 Task: Add Sprouts Organic Dark Roast Instant Coffee Jar to the cart.
Action: Mouse pressed left at (17, 111)
Screenshot: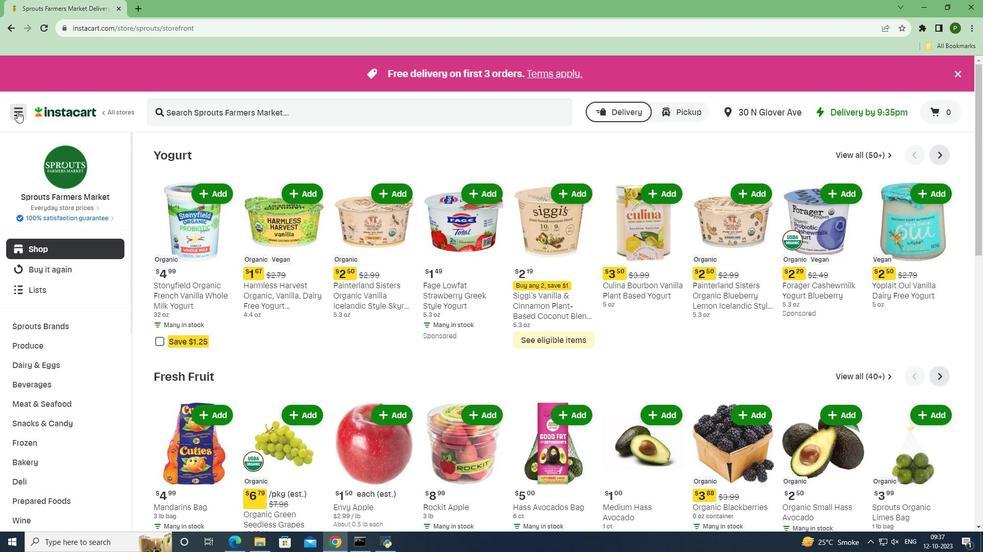 
Action: Mouse moved to (23, 273)
Screenshot: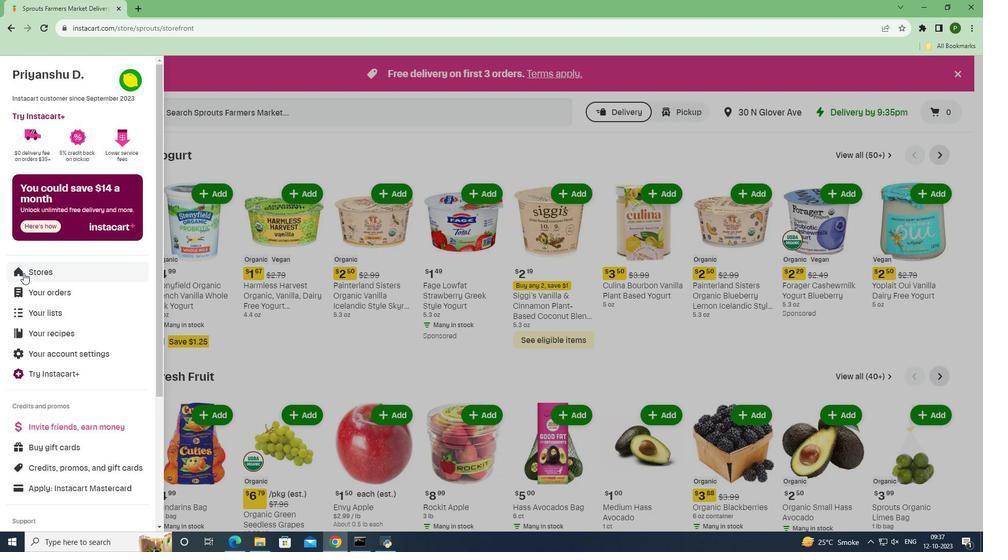 
Action: Mouse pressed left at (23, 273)
Screenshot: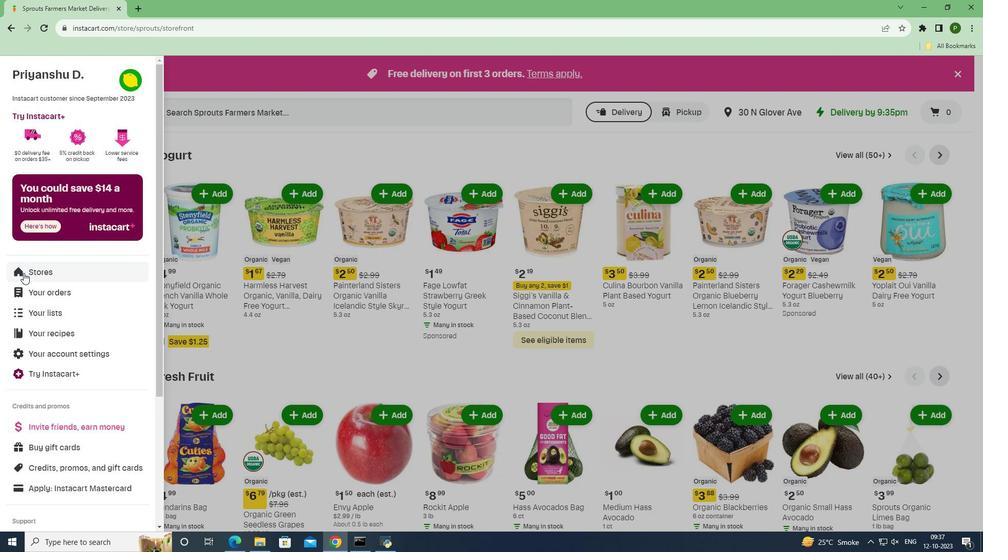 
Action: Mouse moved to (244, 120)
Screenshot: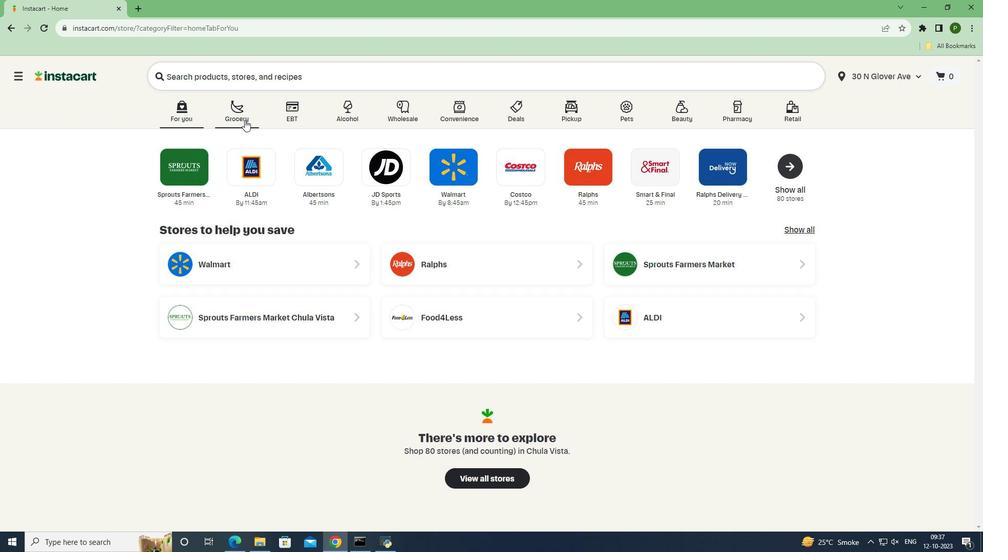 
Action: Mouse pressed left at (244, 120)
Screenshot: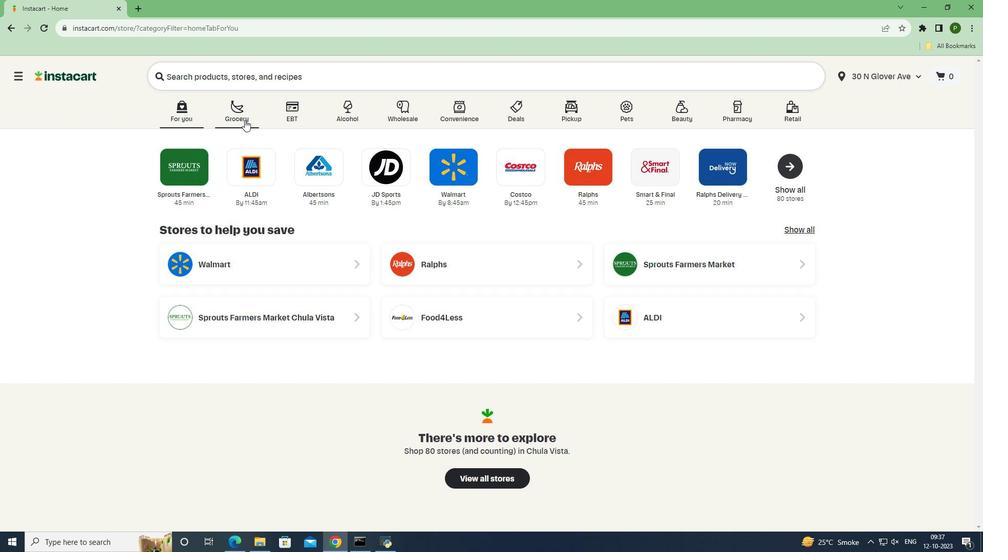 
Action: Mouse moved to (425, 243)
Screenshot: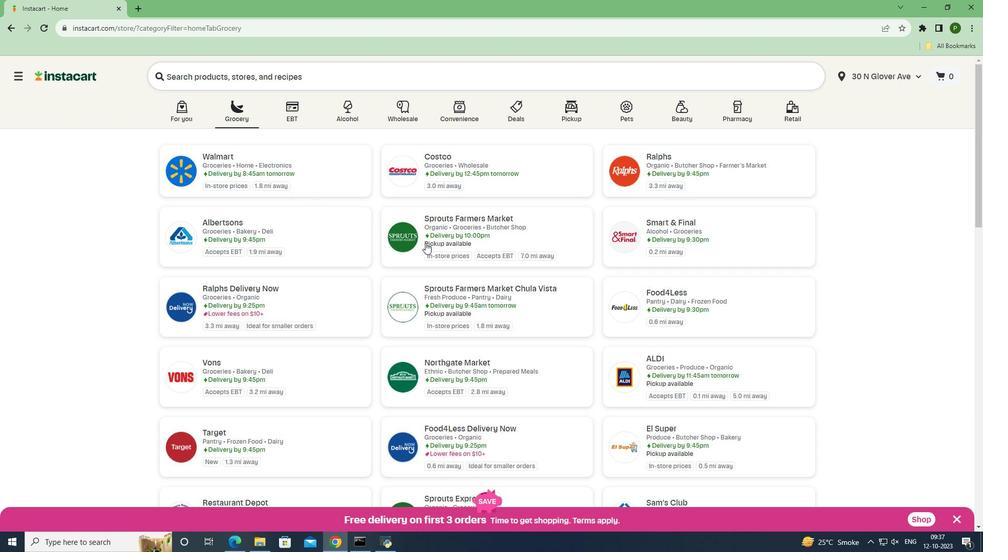 
Action: Mouse pressed left at (425, 243)
Screenshot: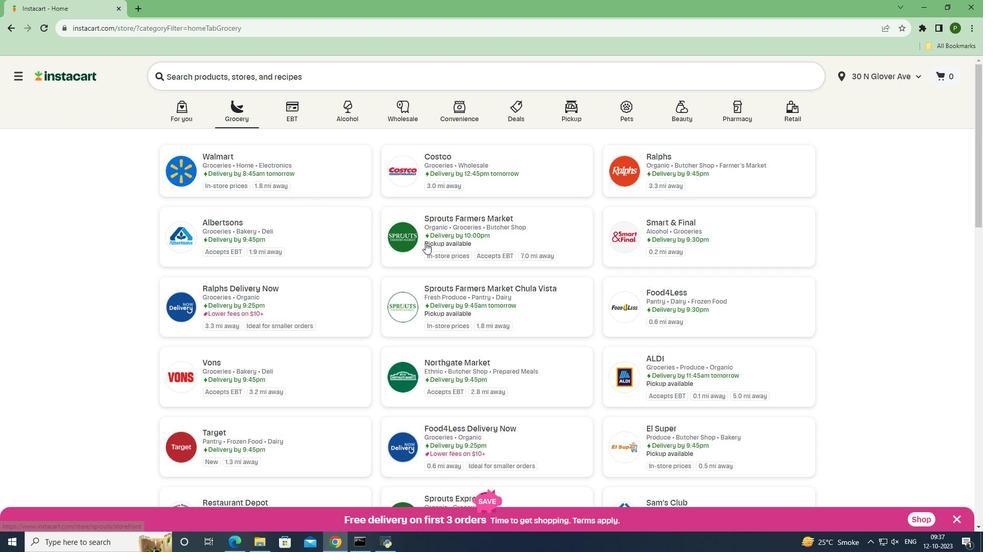 
Action: Mouse moved to (49, 387)
Screenshot: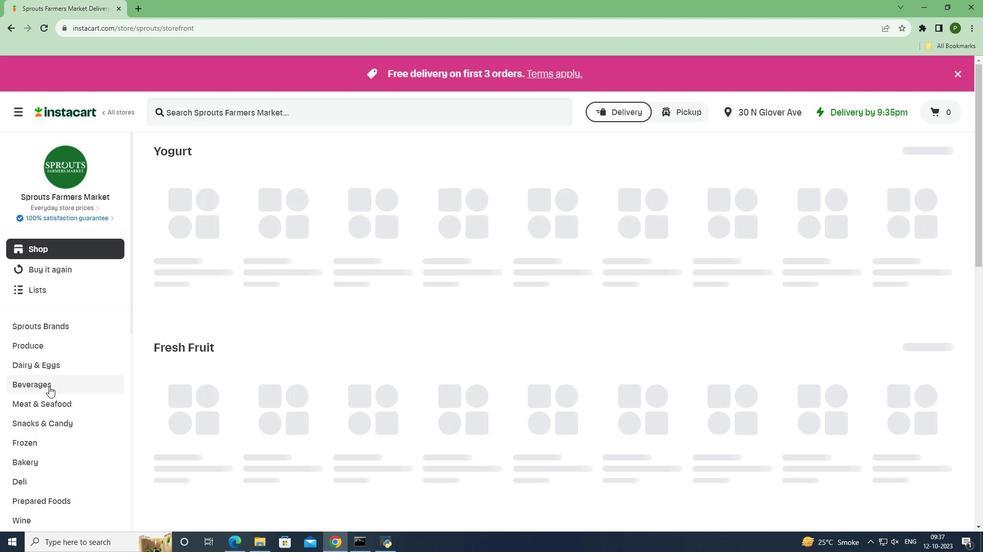 
Action: Mouse pressed left at (49, 387)
Screenshot: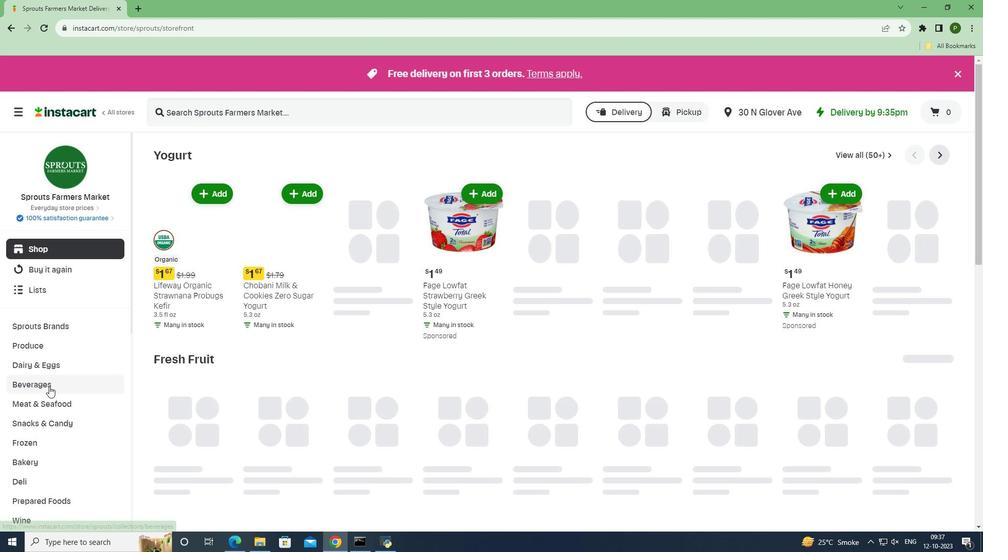 
Action: Mouse moved to (378, 182)
Screenshot: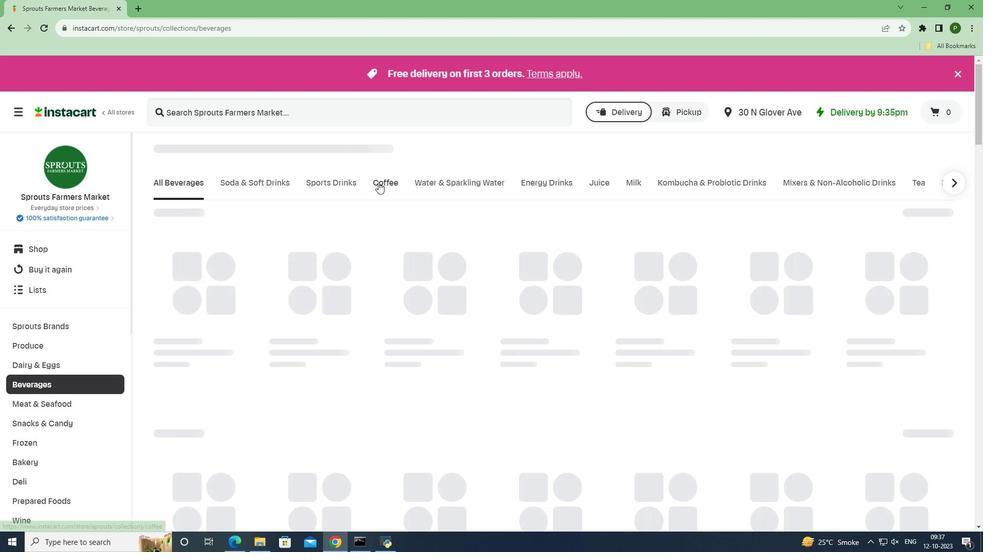 
Action: Mouse pressed left at (378, 182)
Screenshot: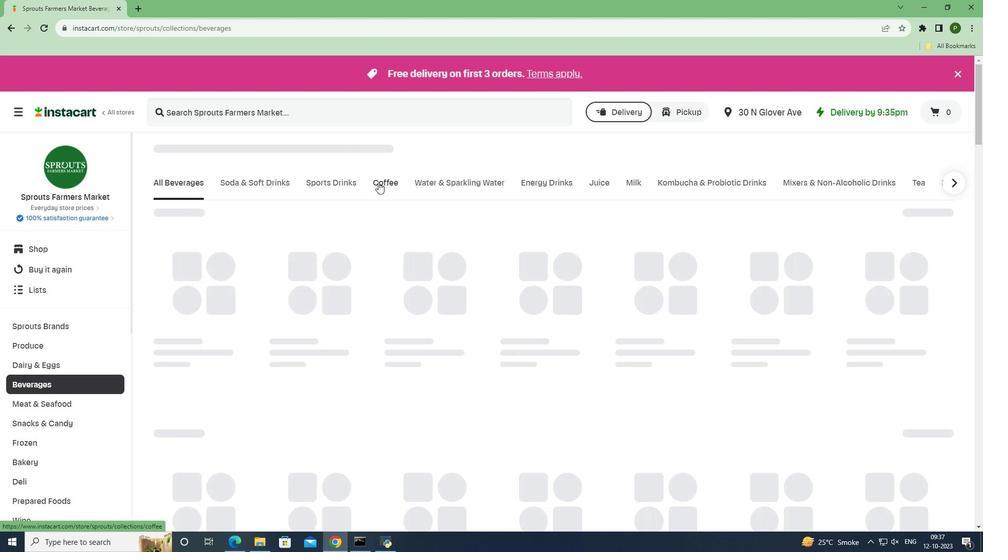 
Action: Mouse moved to (221, 108)
Screenshot: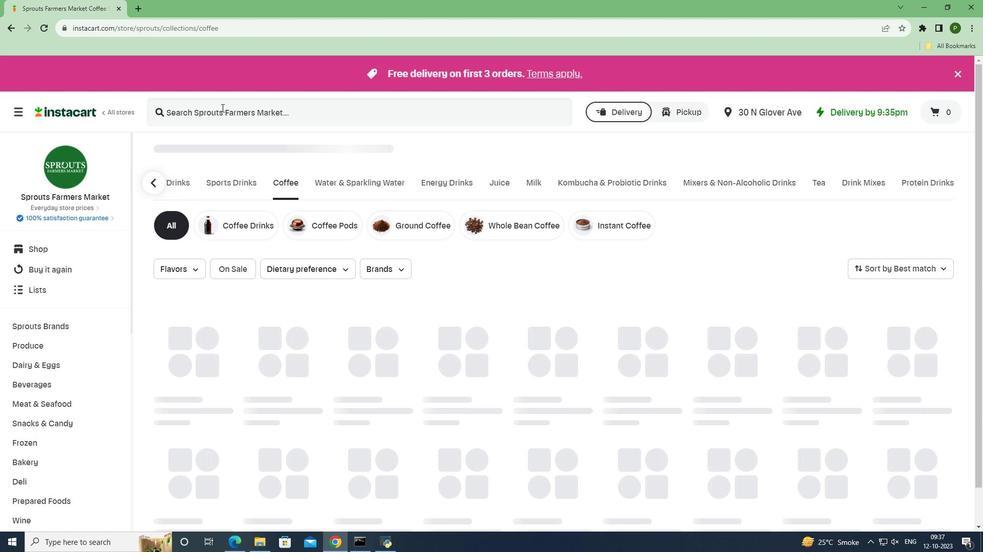 
Action: Mouse pressed left at (221, 108)
Screenshot: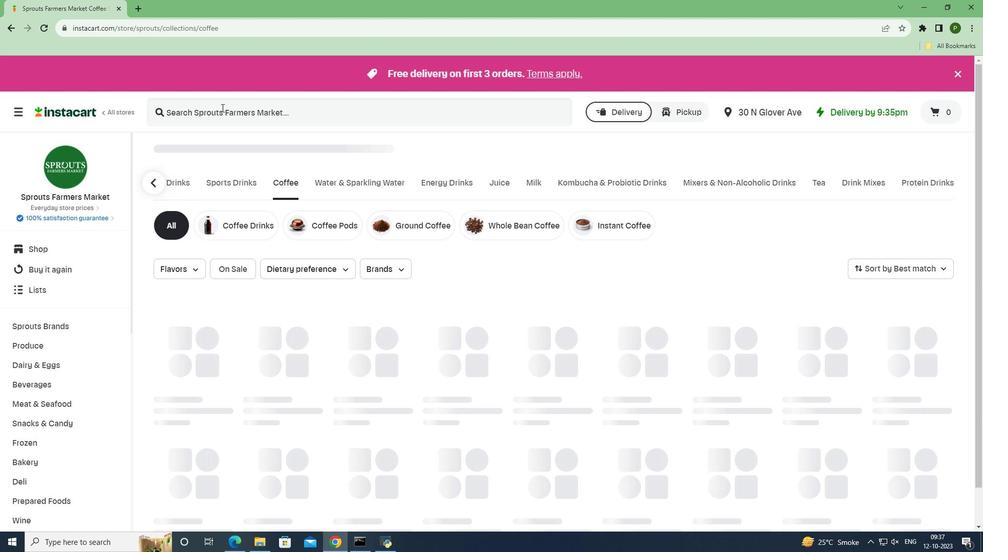 
Action: Key pressed <Key.caps_lock>S<Key.caps_lock>prouts<Key.space><Key.caps_lock>O<Key.caps_lock>rganic<Key.space><Key.caps_lock>D<Key.caps_lock>ark<Key.space><Key.caps_lock>R<Key.caps_lock>oast<Key.space><Key.caps_lock>I<Key.caps_lock>nstant<Key.space><Key.caps_lock>C<Key.caps_lock>offee<Key.space><Key.caps_lock>J<Key.caps_lock>ar<Key.space><Key.enter>
Screenshot: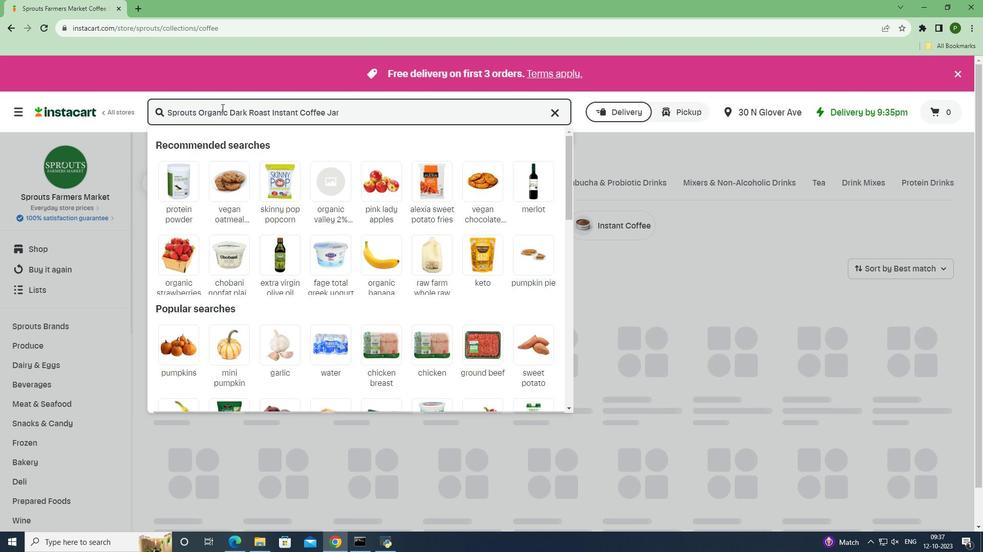 
Action: Mouse moved to (603, 198)
Screenshot: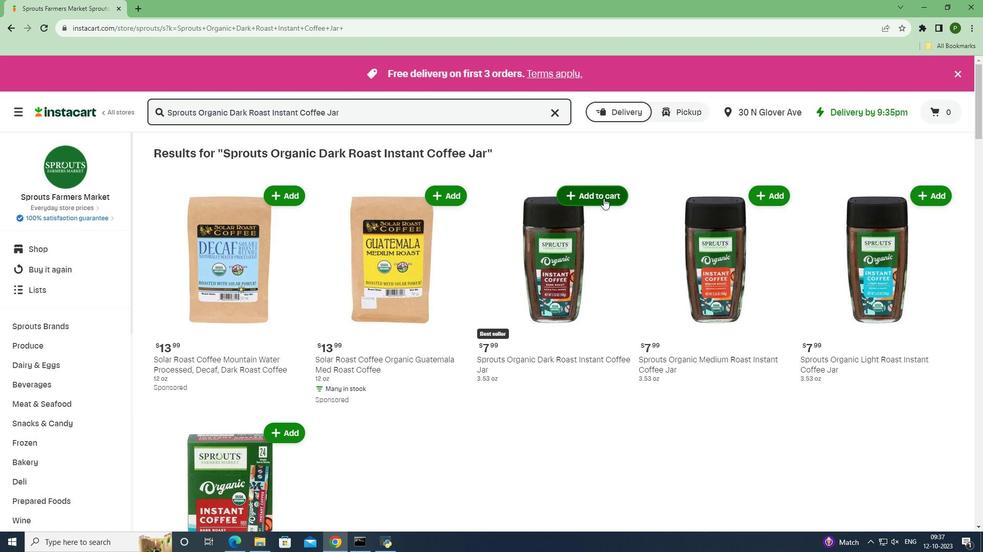 
Action: Mouse pressed left at (603, 198)
Screenshot: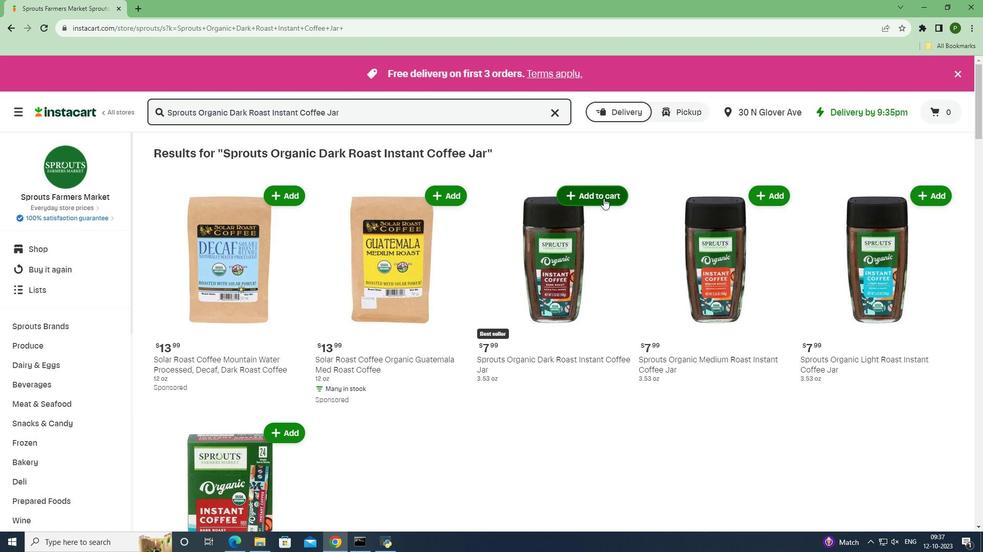 
Action: Mouse moved to (619, 267)
Screenshot: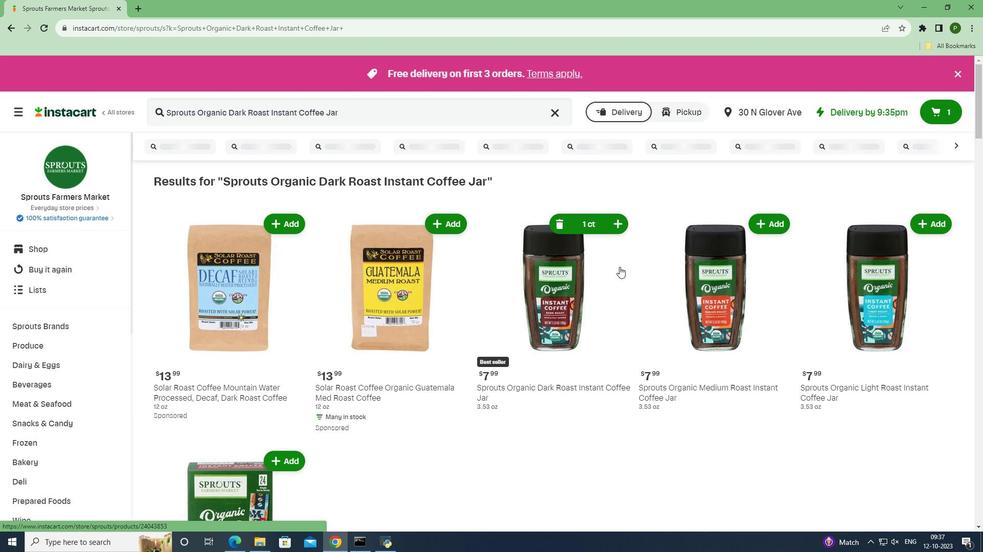 
